 Task: Create a due date automation trigger when advanced on, 2 working days before a card is due add content with a name not starting with resume at 11:00 AM.
Action: Mouse moved to (976, 78)
Screenshot: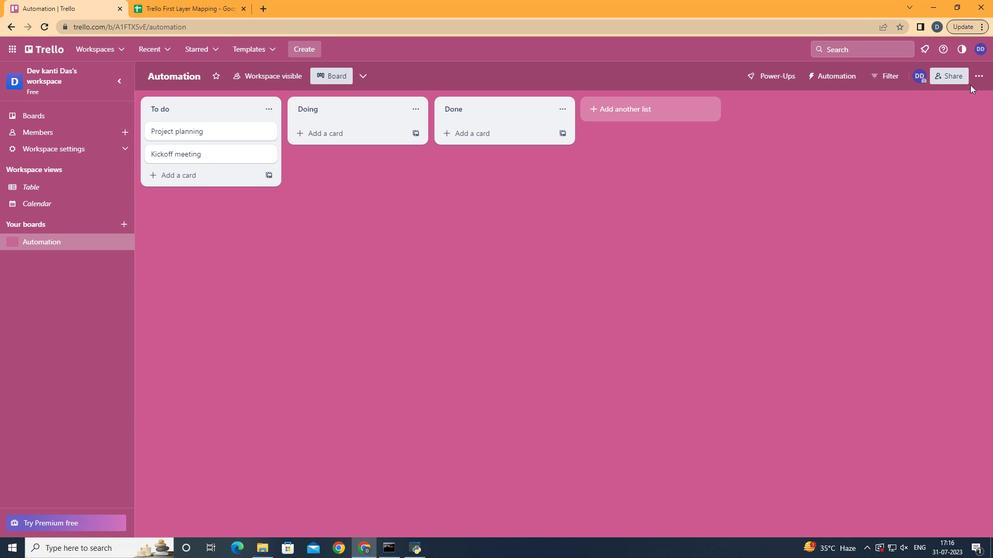 
Action: Mouse pressed left at (976, 78)
Screenshot: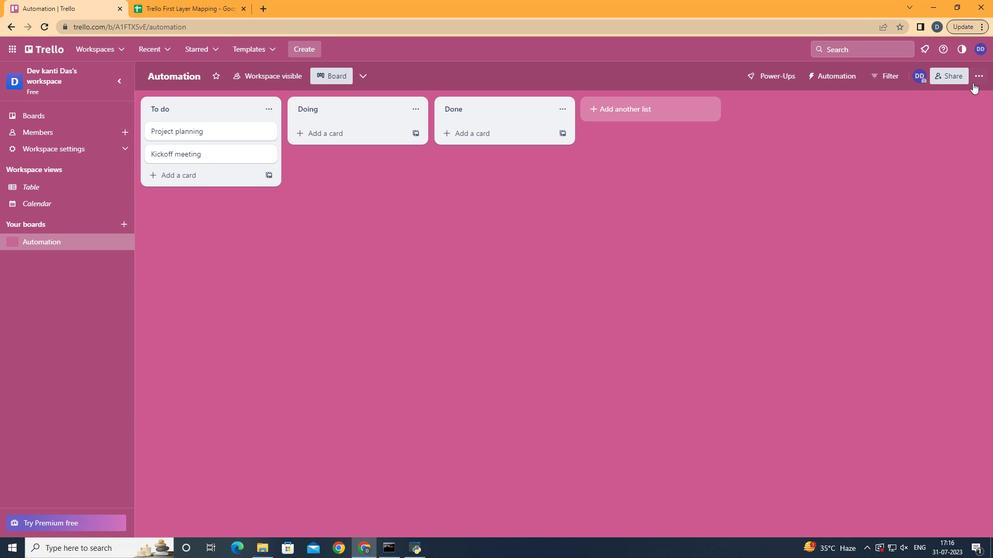 
Action: Mouse moved to (871, 219)
Screenshot: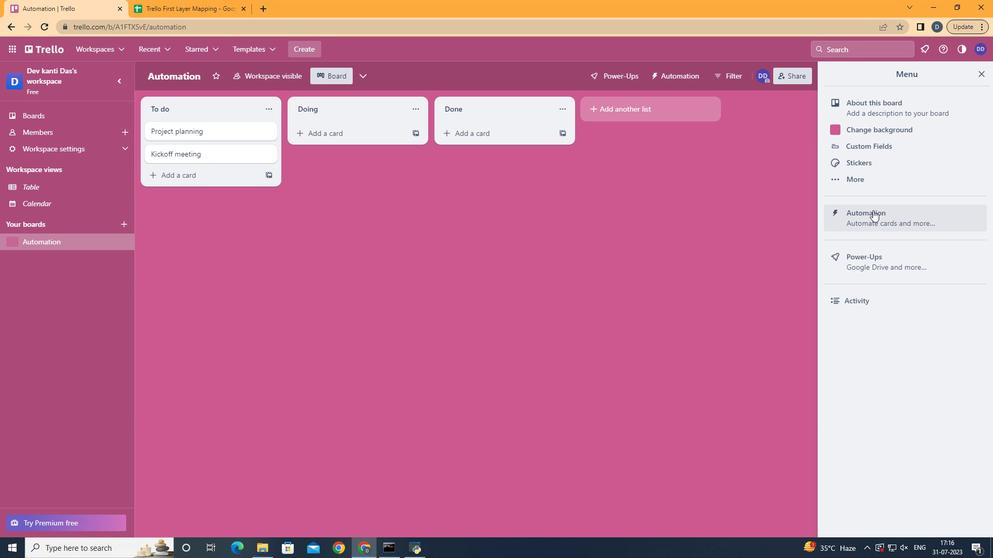 
Action: Mouse pressed left at (871, 219)
Screenshot: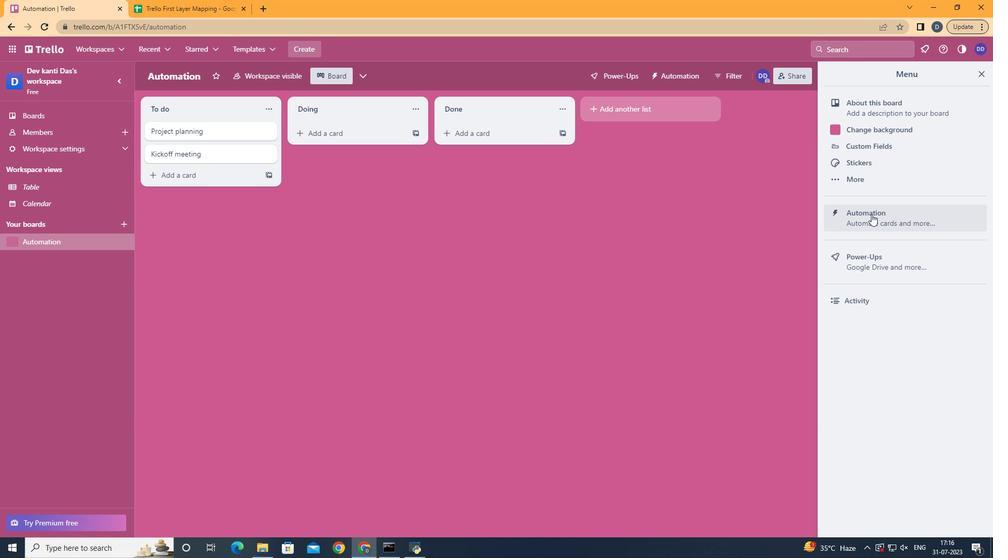 
Action: Mouse moved to (187, 212)
Screenshot: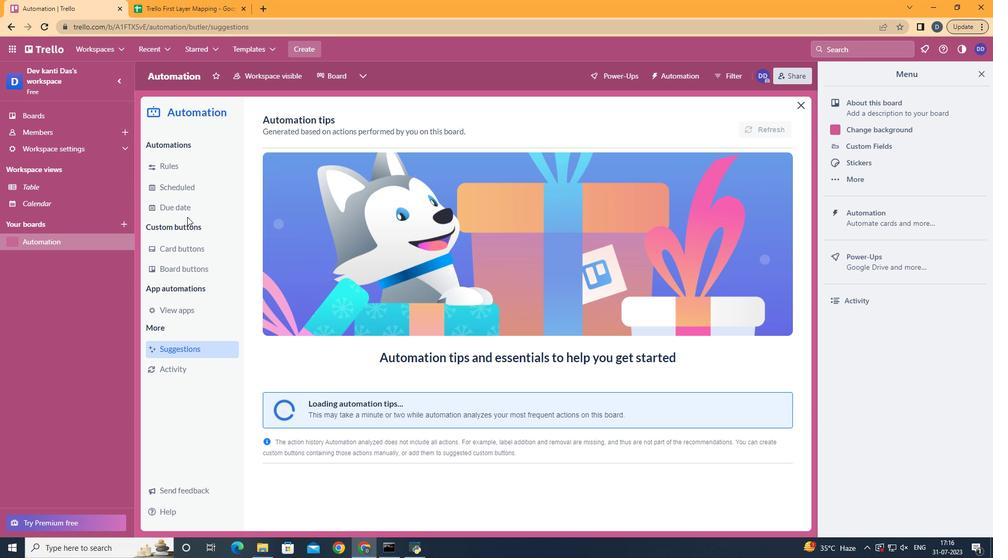
Action: Mouse pressed left at (187, 212)
Screenshot: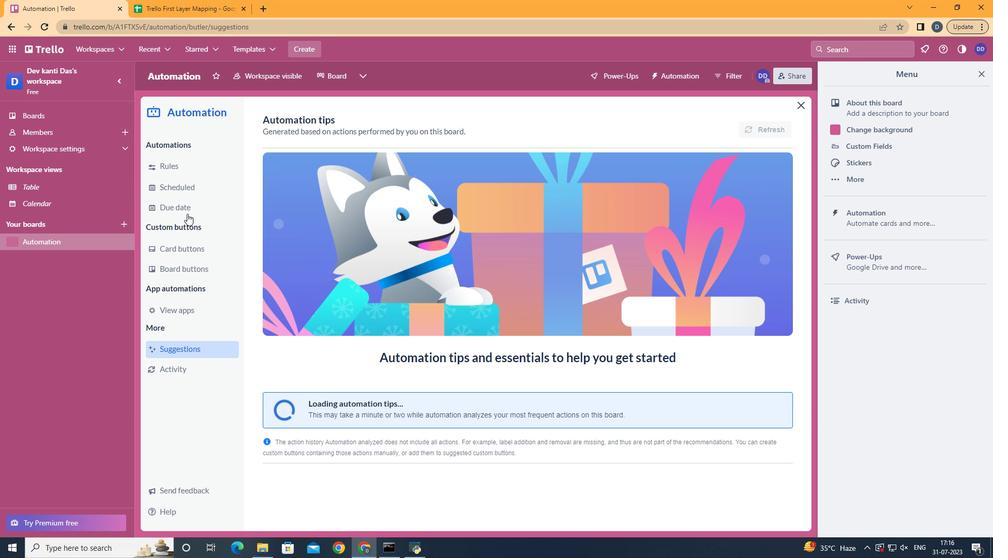 
Action: Mouse moved to (728, 126)
Screenshot: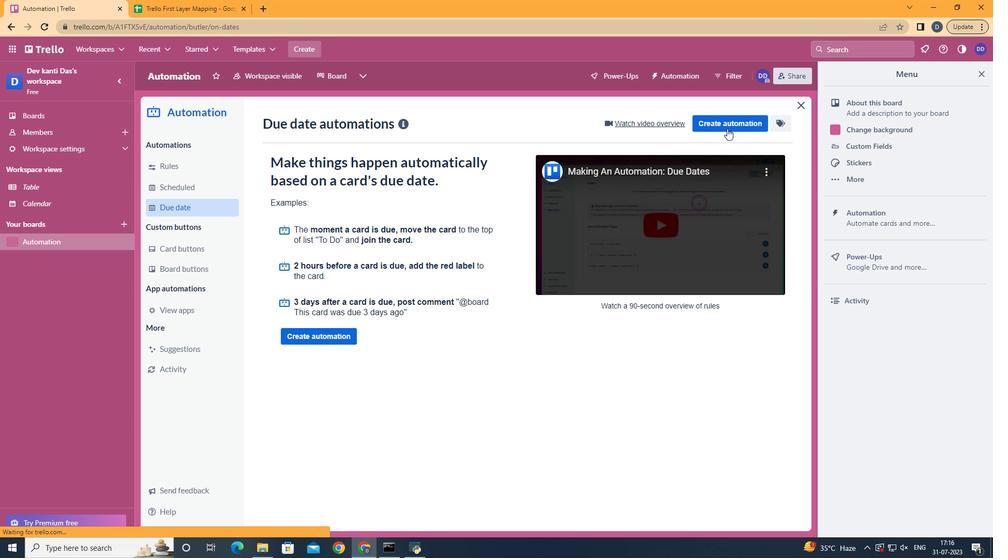 
Action: Mouse pressed left at (728, 126)
Screenshot: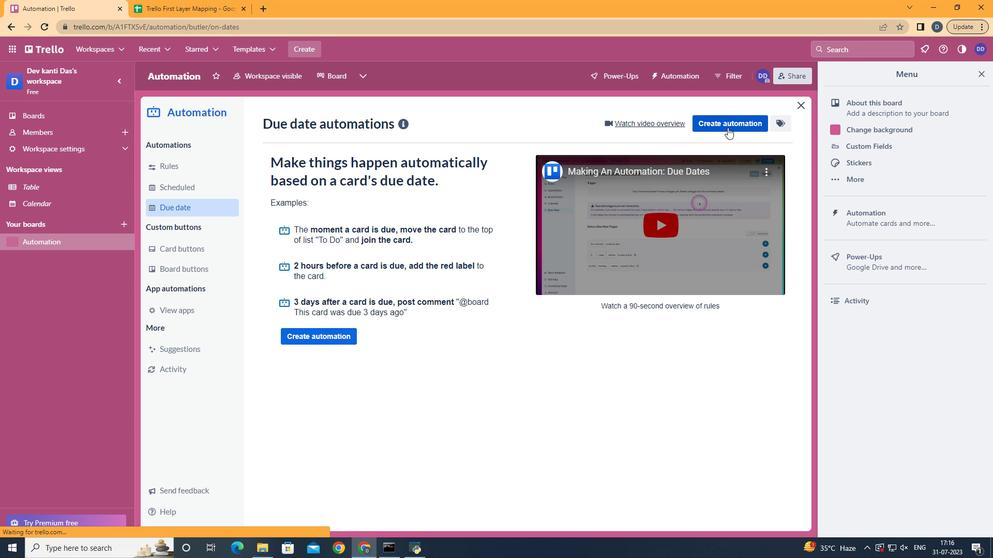 
Action: Mouse moved to (529, 228)
Screenshot: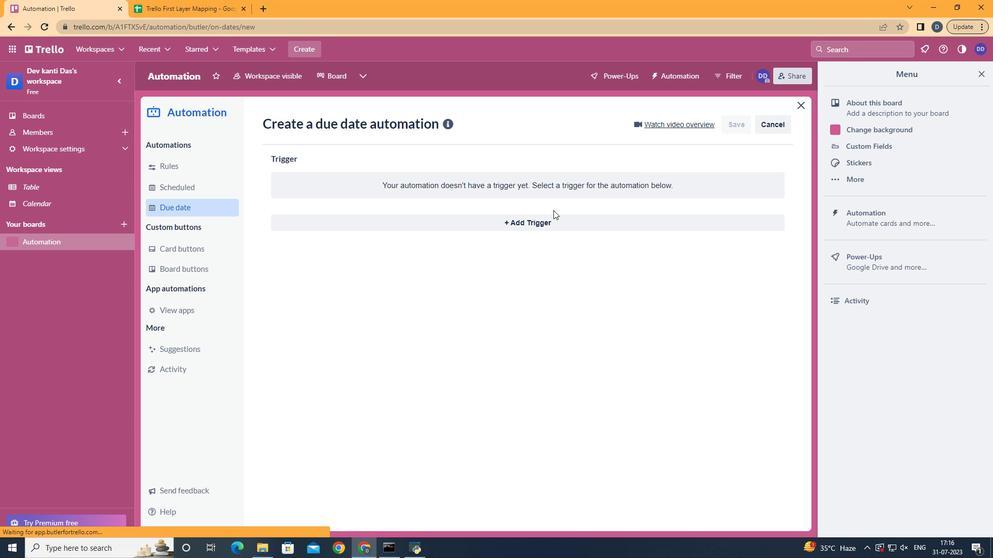 
Action: Mouse pressed left at (529, 228)
Screenshot: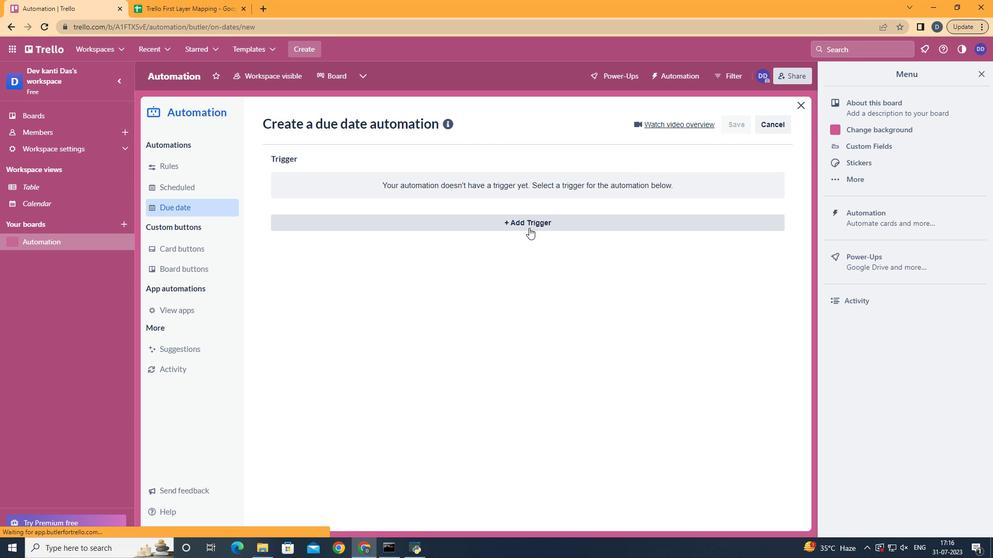
Action: Mouse moved to (354, 424)
Screenshot: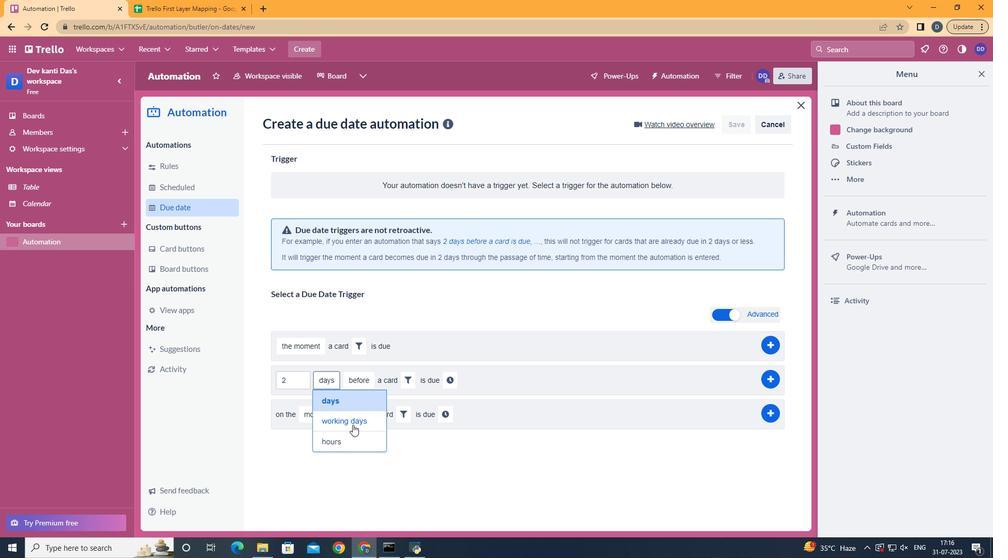 
Action: Mouse pressed left at (354, 424)
Screenshot: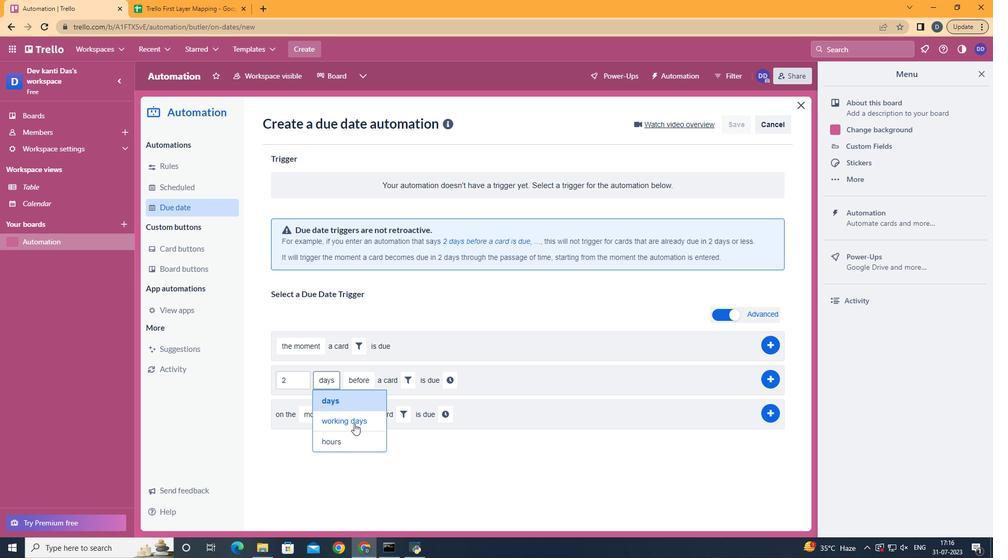 
Action: Mouse moved to (435, 376)
Screenshot: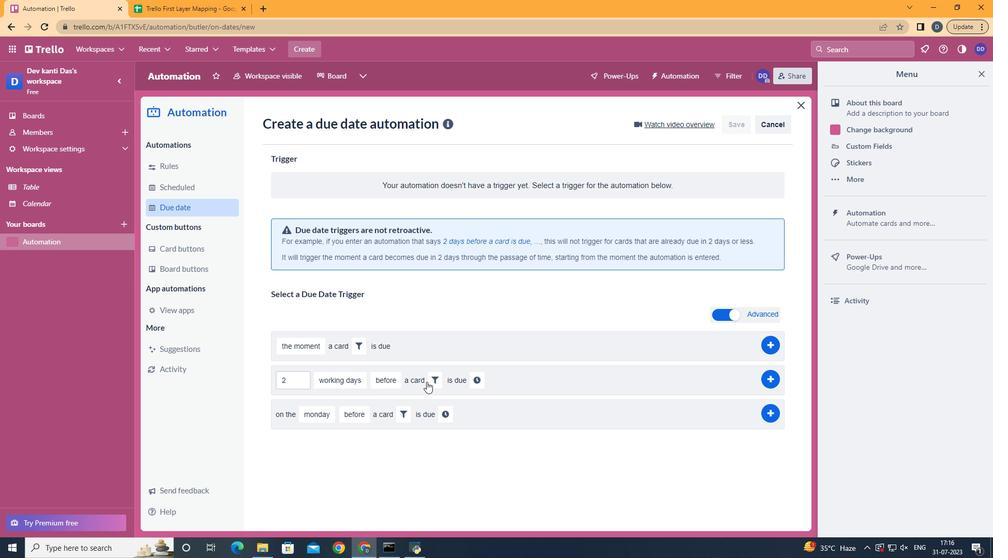 
Action: Mouse pressed left at (435, 376)
Screenshot: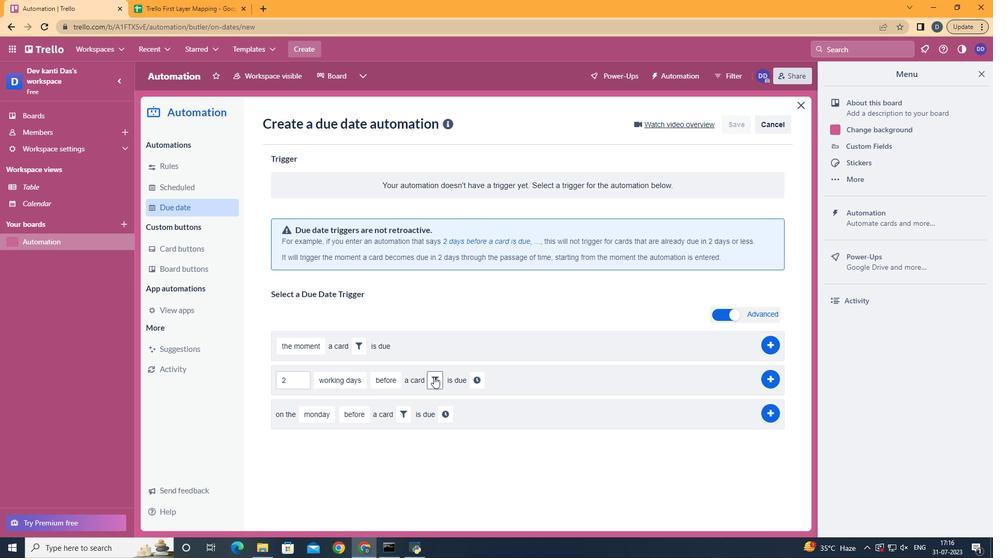 
Action: Mouse moved to (571, 410)
Screenshot: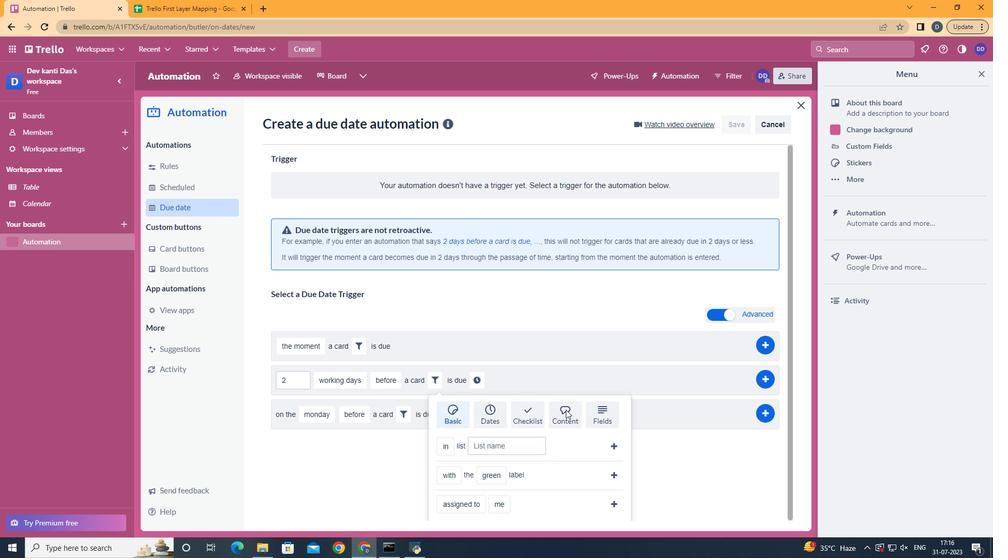 
Action: Mouse pressed left at (571, 410)
Screenshot: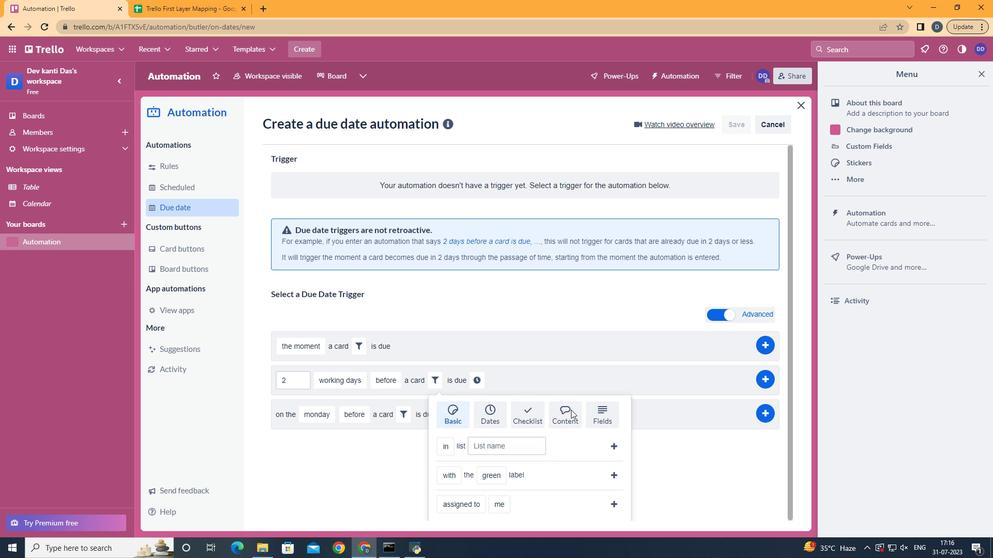 
Action: Mouse moved to (479, 467)
Screenshot: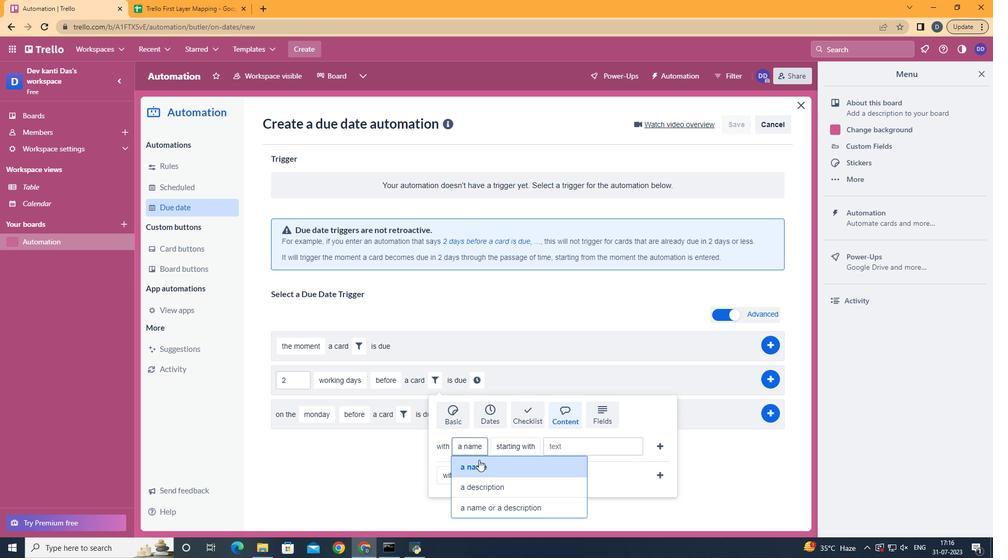 
Action: Mouse pressed left at (479, 467)
Screenshot: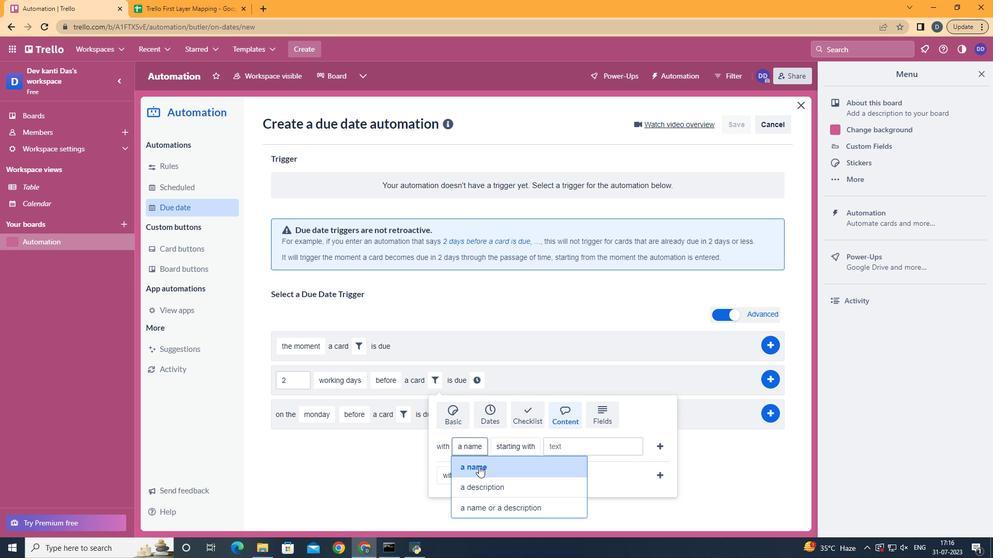 
Action: Mouse moved to (536, 382)
Screenshot: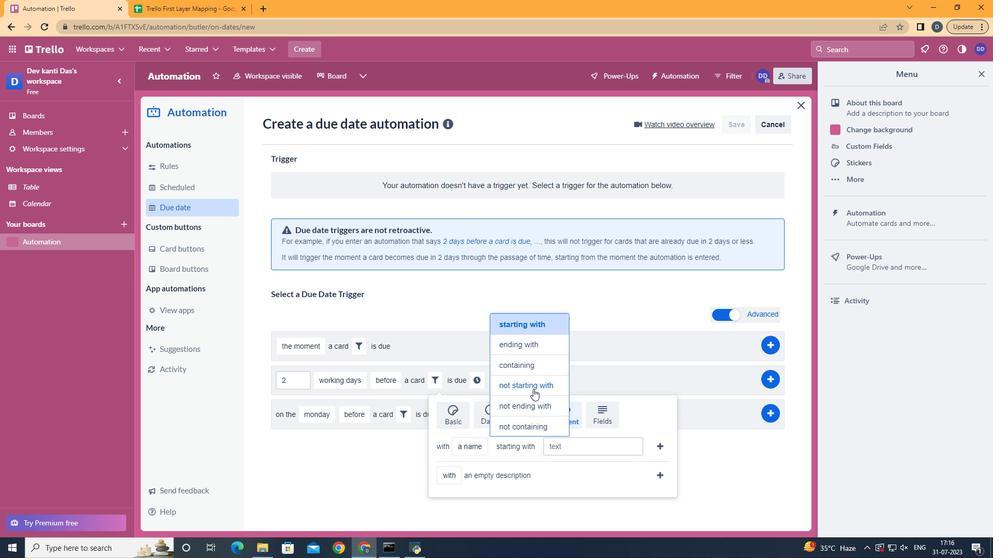 
Action: Mouse pressed left at (536, 382)
Screenshot: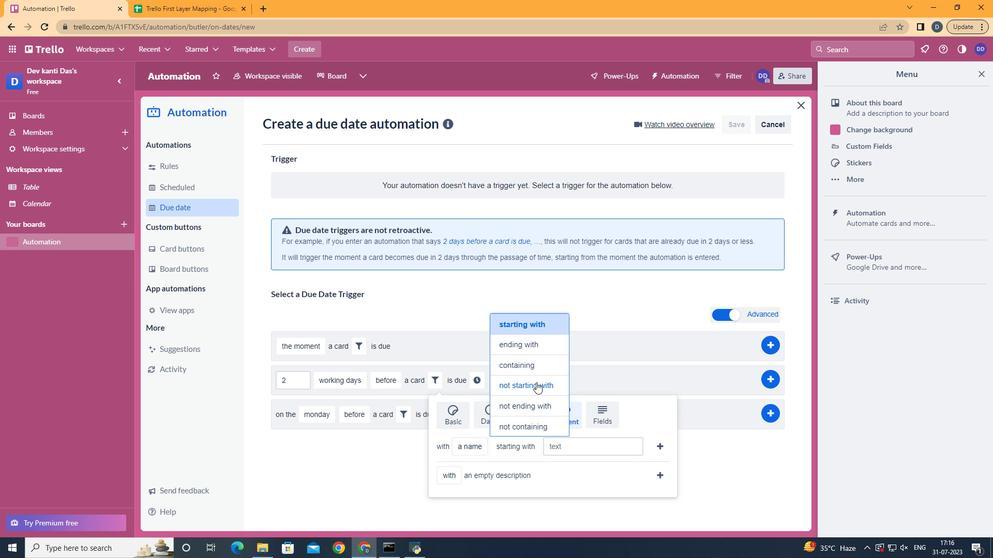 
Action: Mouse moved to (599, 441)
Screenshot: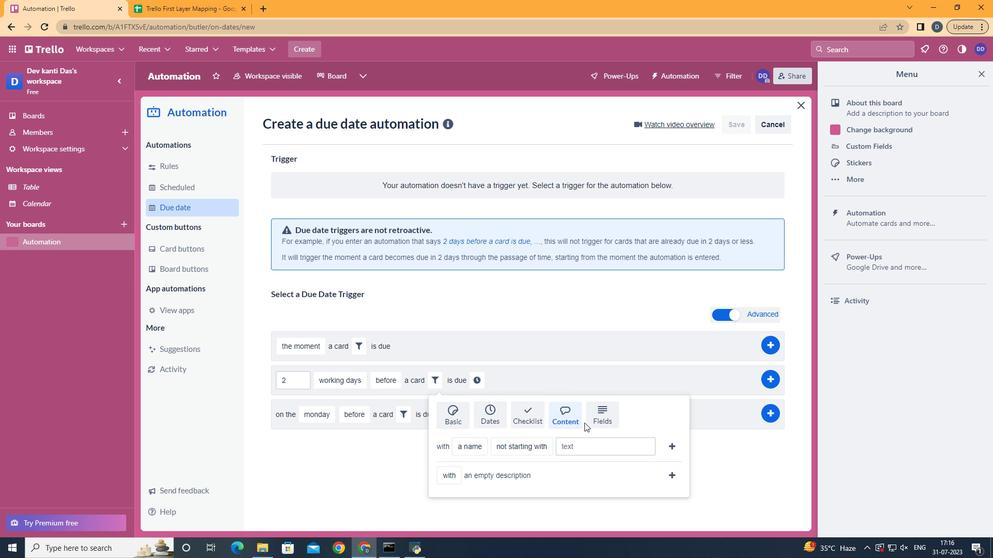 
Action: Mouse pressed left at (599, 441)
Screenshot: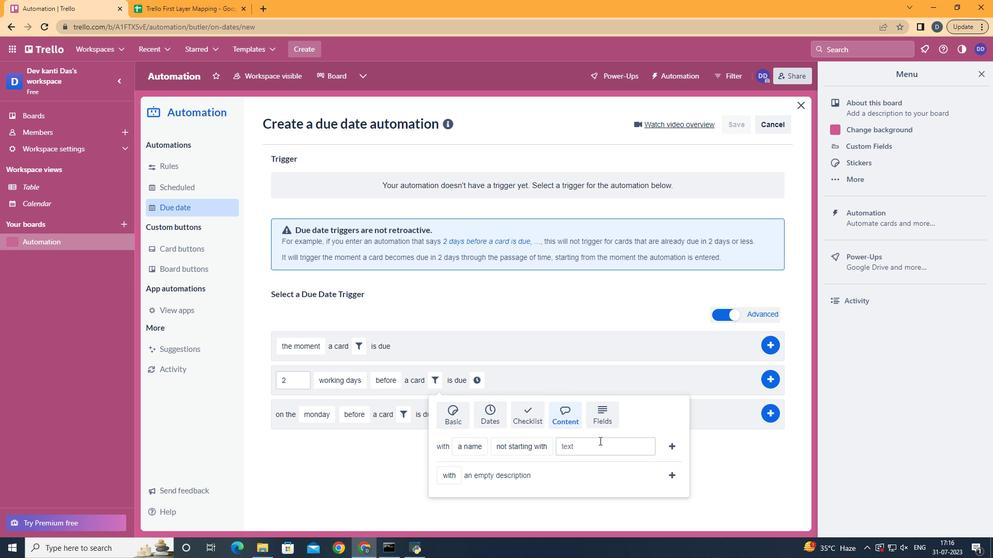 
Action: Key pressed <Key.shift>Resume
Screenshot: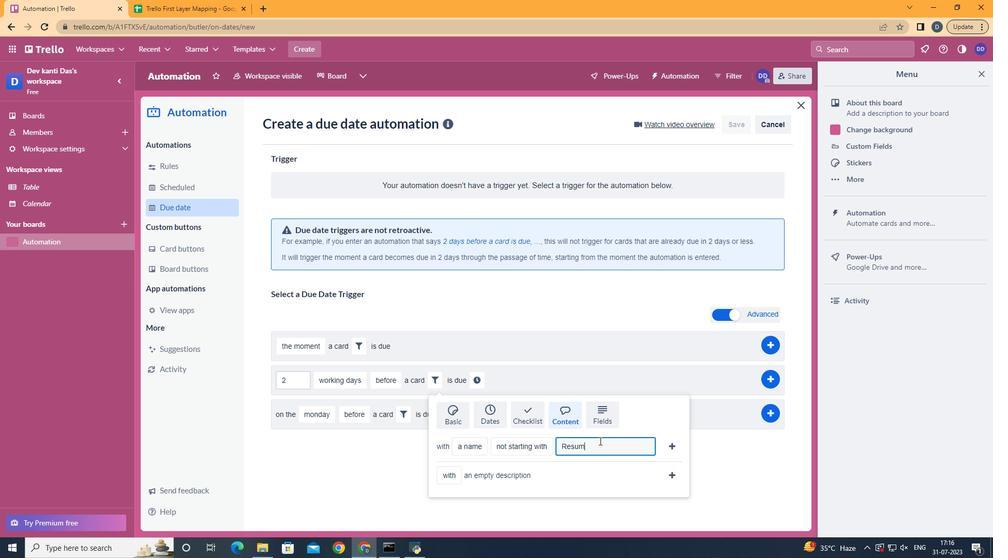 
Action: Mouse moved to (671, 447)
Screenshot: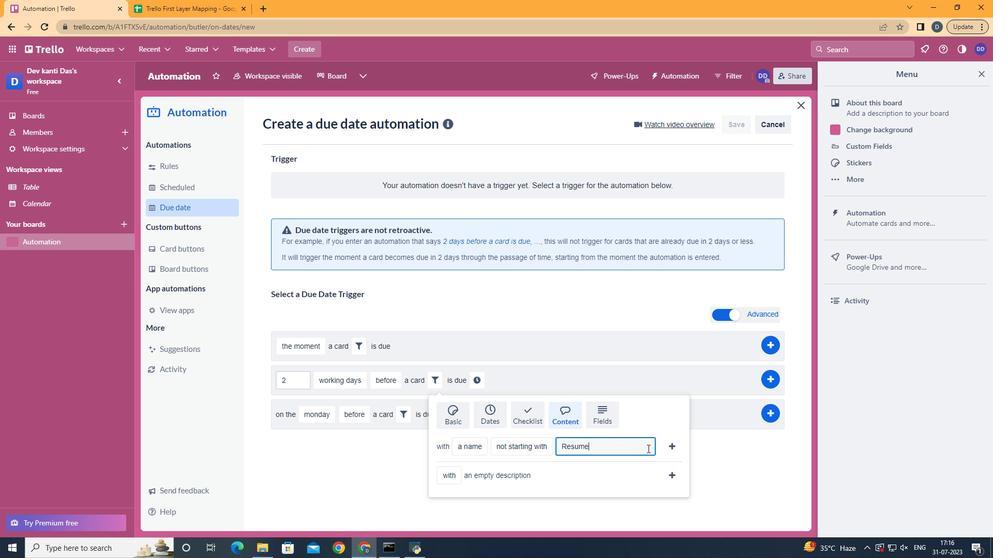 
Action: Mouse pressed left at (671, 447)
Screenshot: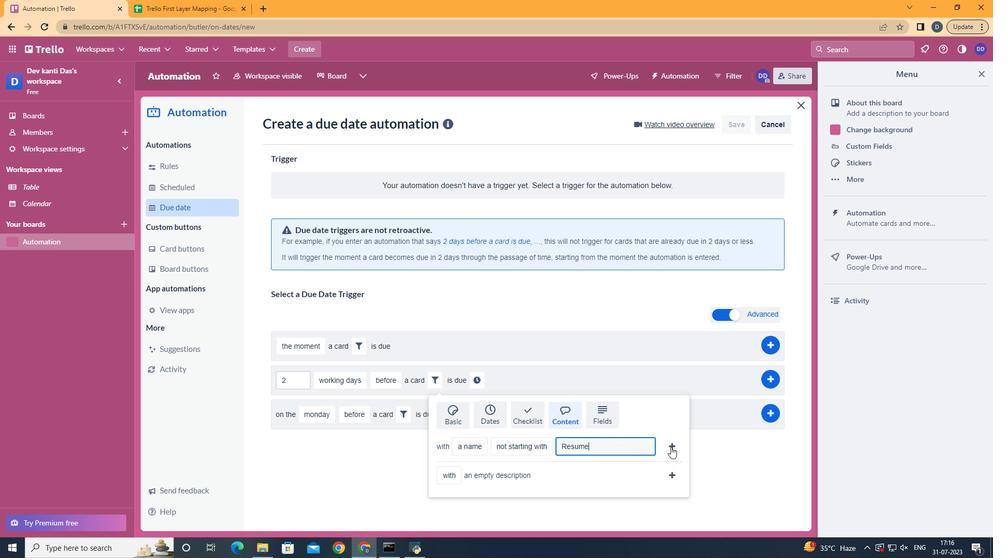 
Action: Mouse moved to (626, 378)
Screenshot: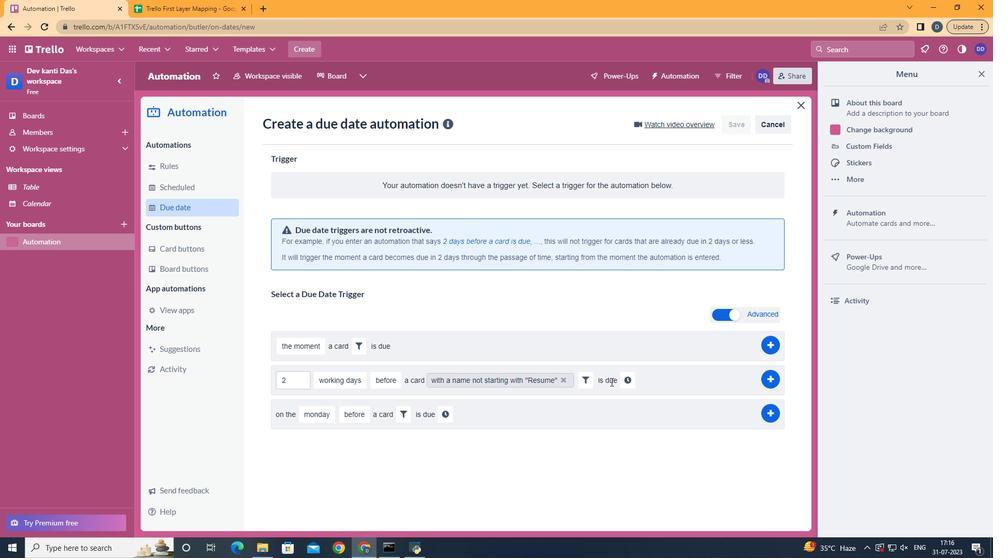 
Action: Mouse pressed left at (626, 378)
Screenshot: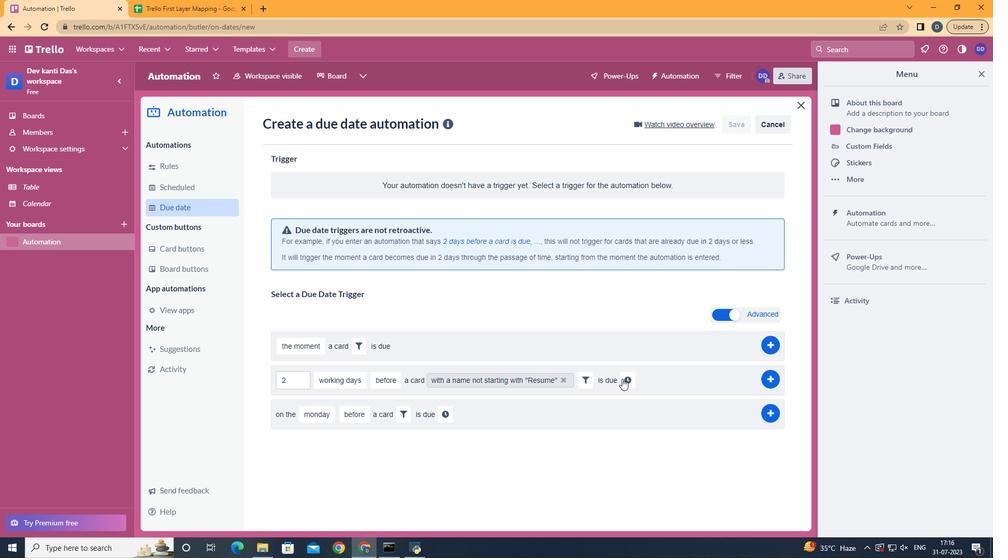
Action: Mouse moved to (650, 389)
Screenshot: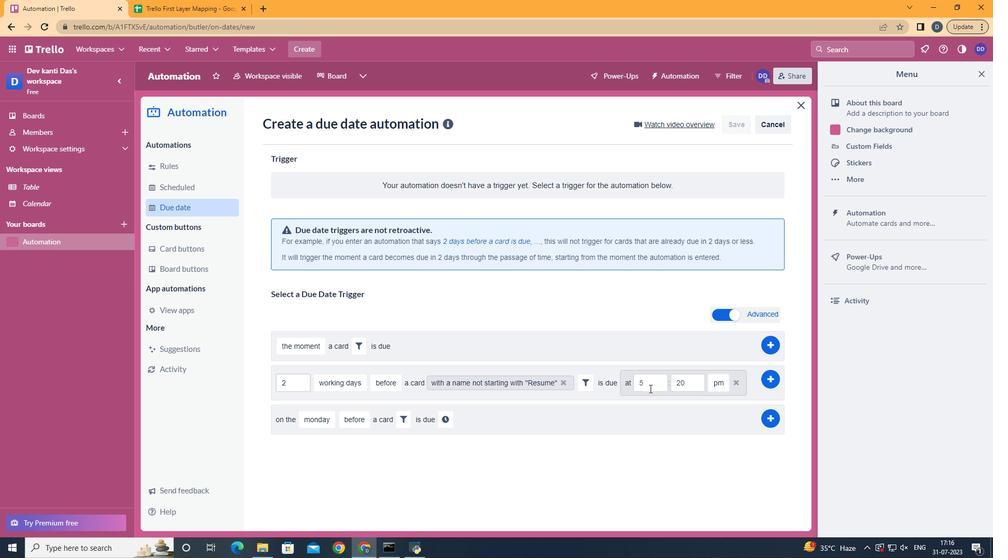 
Action: Mouse pressed left at (650, 389)
Screenshot: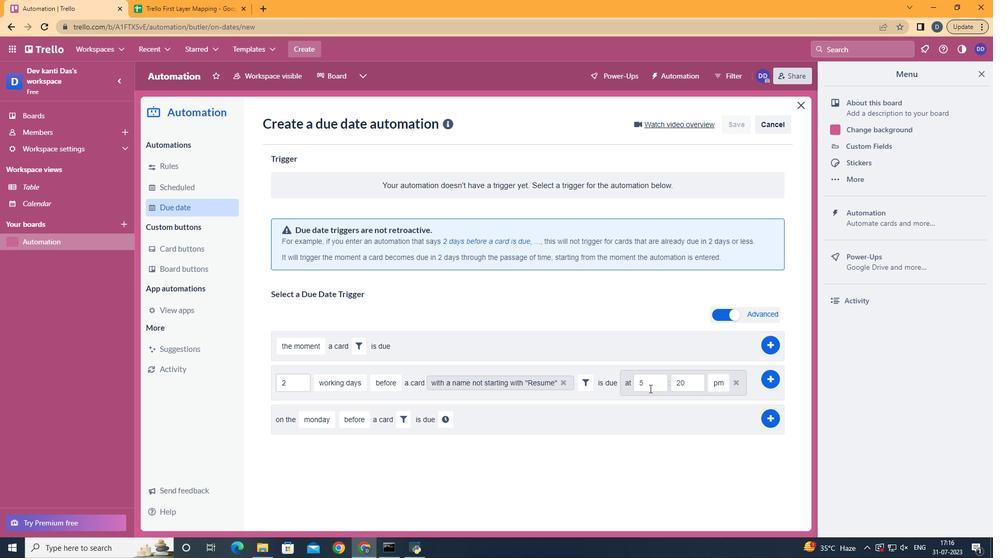 
Action: Mouse moved to (651, 389)
Screenshot: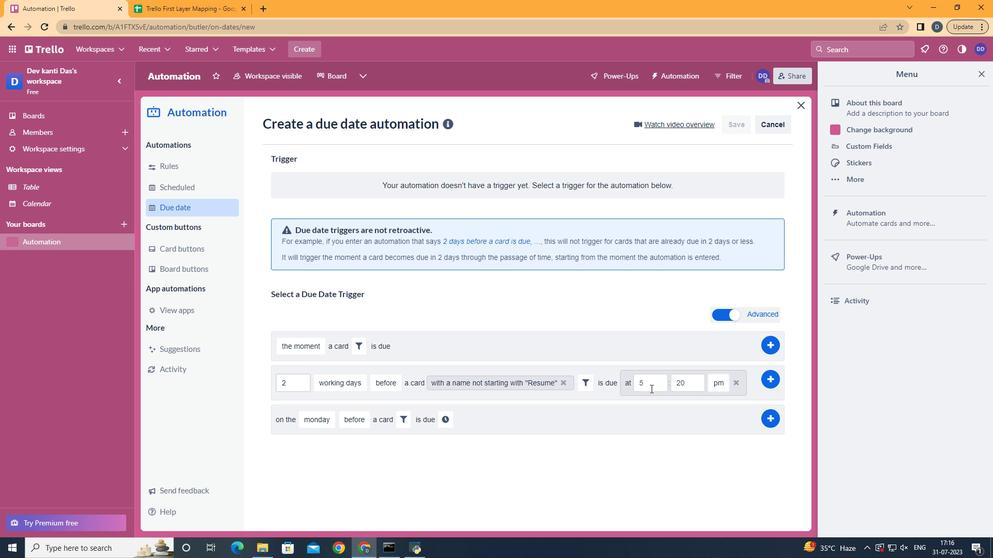 
Action: Key pressed <Key.backspace>11
Screenshot: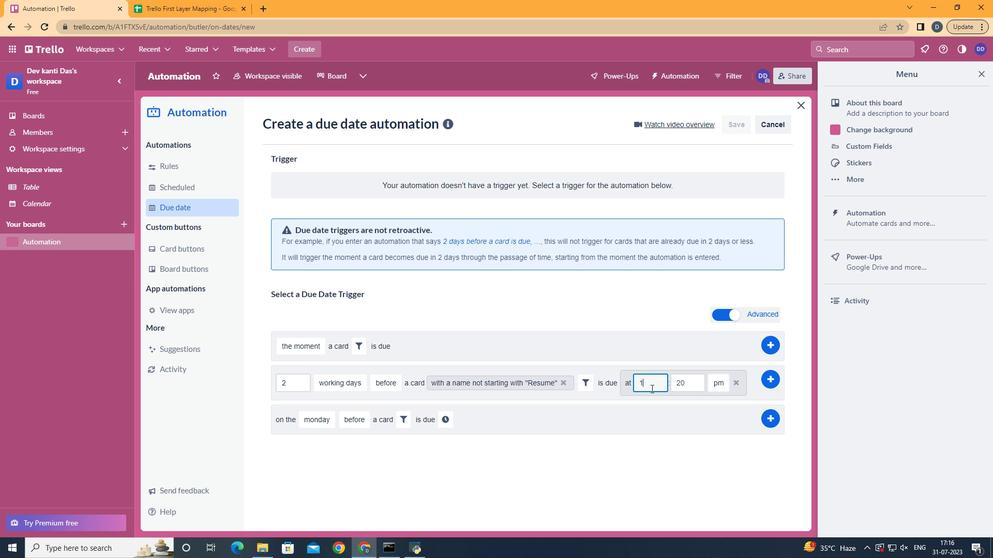 
Action: Mouse moved to (691, 382)
Screenshot: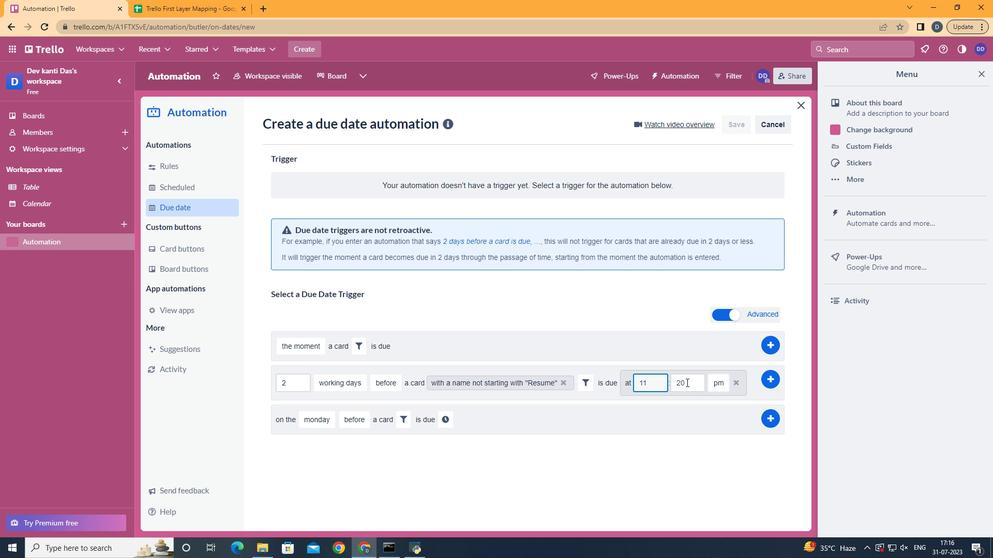 
Action: Mouse pressed left at (691, 382)
Screenshot: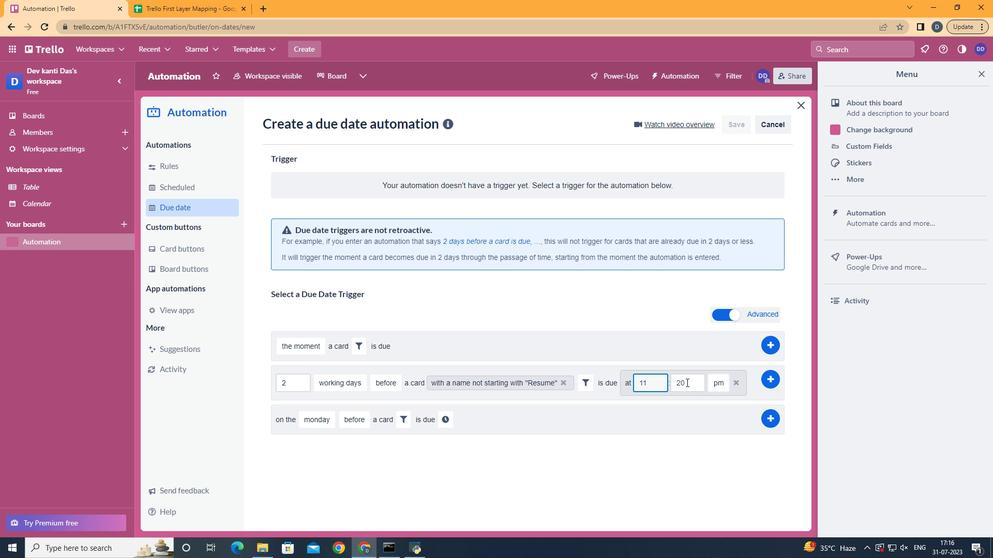 
Action: Key pressed <Key.backspace><Key.backspace>00
Screenshot: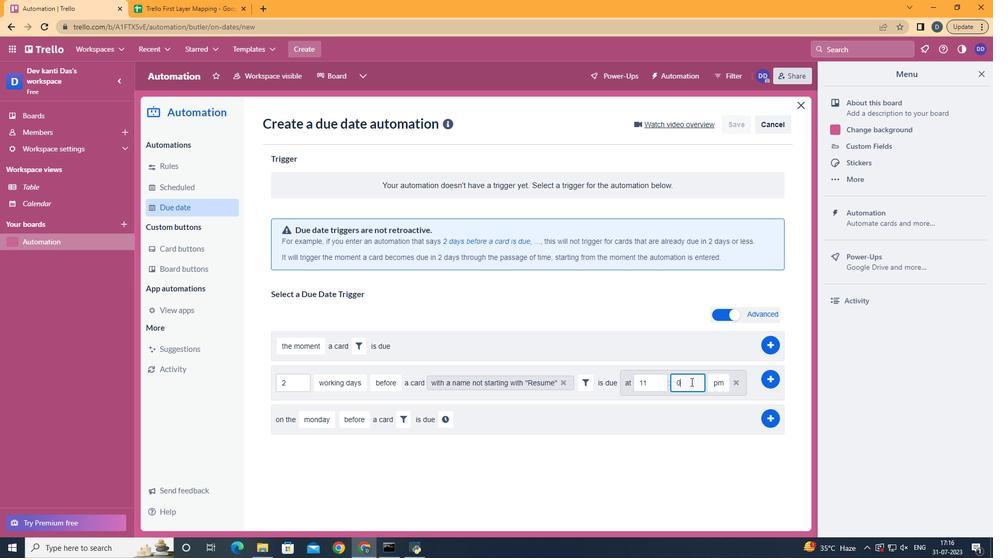 
Action: Mouse moved to (725, 404)
Screenshot: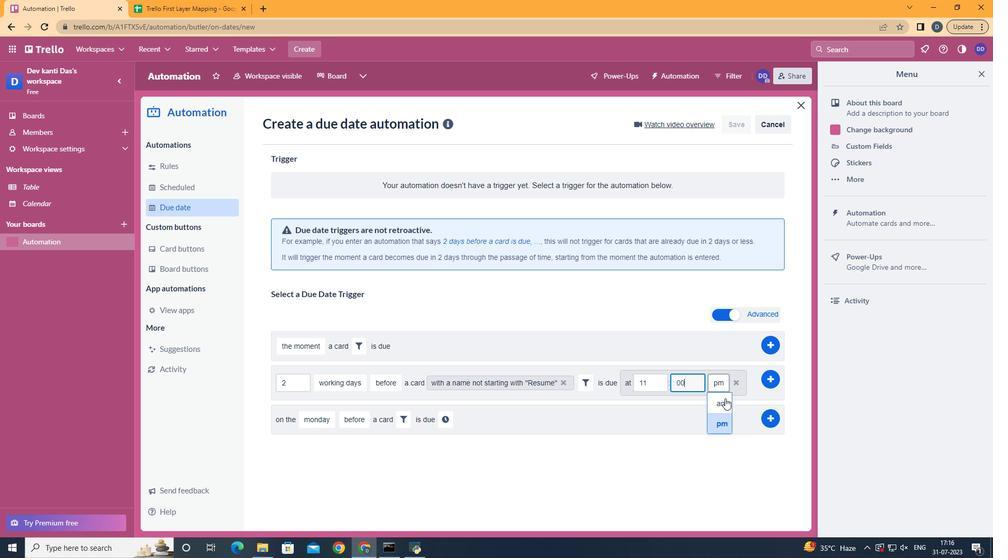 
Action: Mouse pressed left at (725, 404)
Screenshot: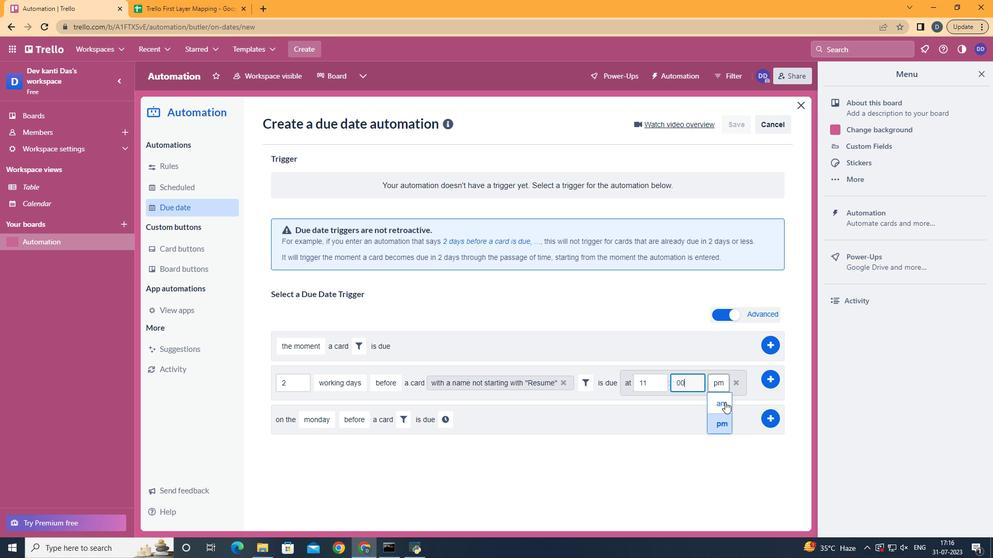 
Action: Mouse moved to (777, 374)
Screenshot: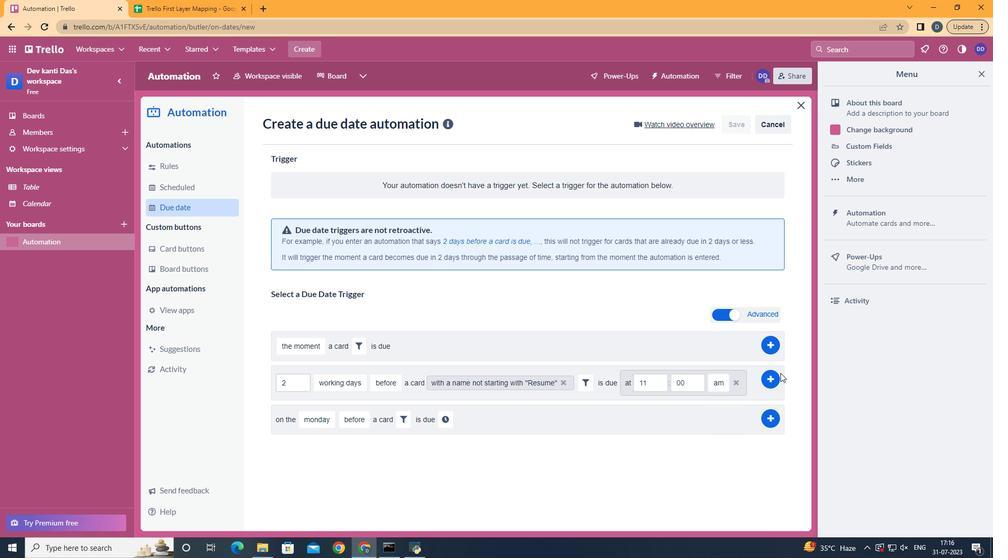 
Action: Mouse pressed left at (777, 374)
Screenshot: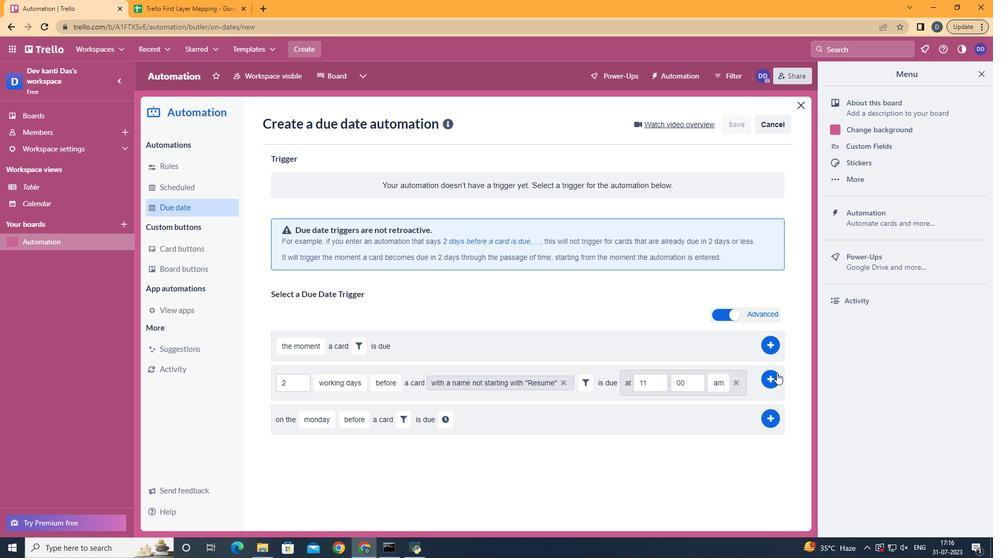 
Action: Mouse moved to (476, 290)
Screenshot: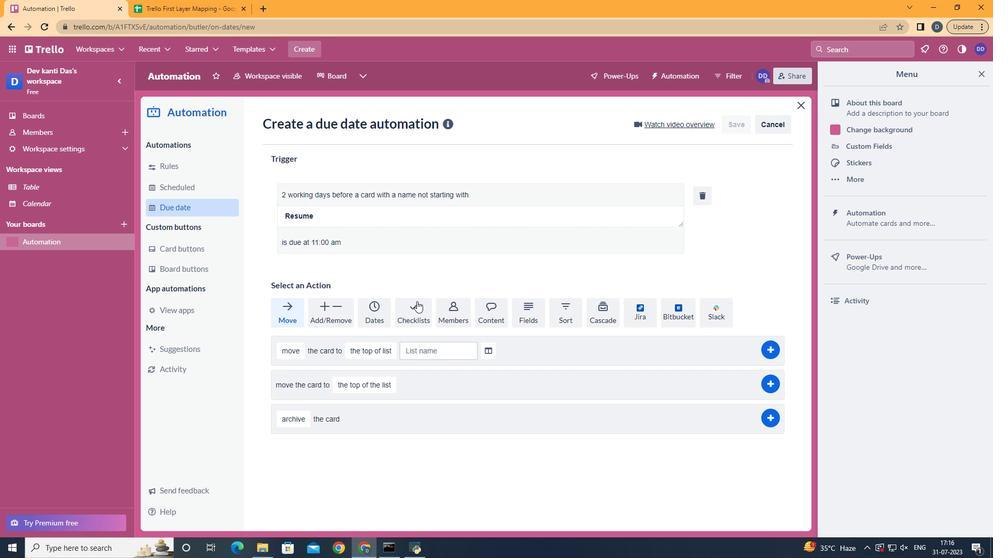 
